 Task: Search for emails with a due date from last year in Outlook.
Action: Mouse moved to (249, 9)
Screenshot: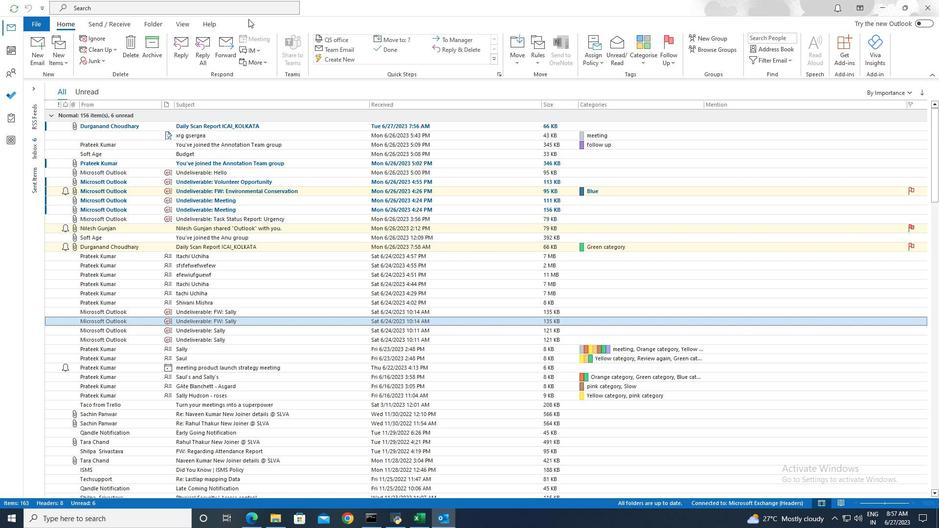 
Action: Mouse pressed left at (249, 9)
Screenshot: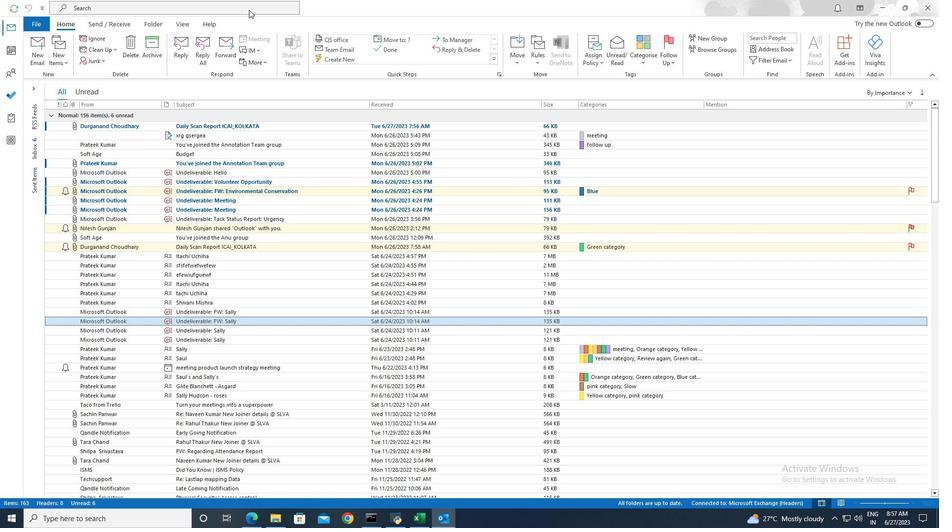 
Action: Mouse moved to (340, 7)
Screenshot: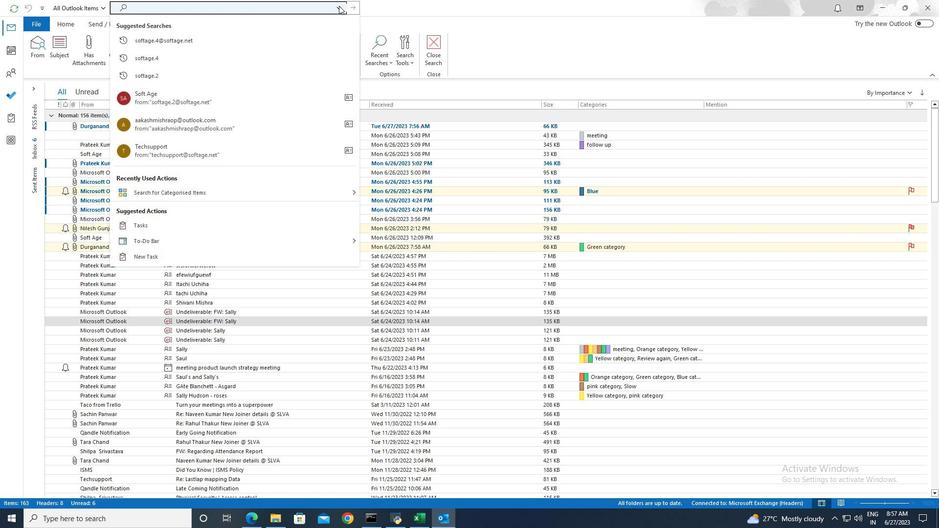 
Action: Mouse pressed left at (340, 7)
Screenshot: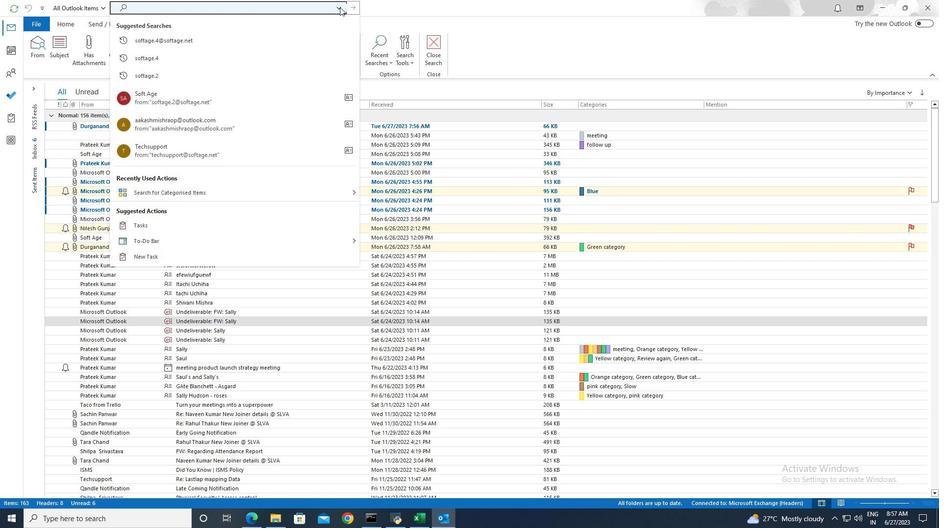 
Action: Mouse moved to (346, 114)
Screenshot: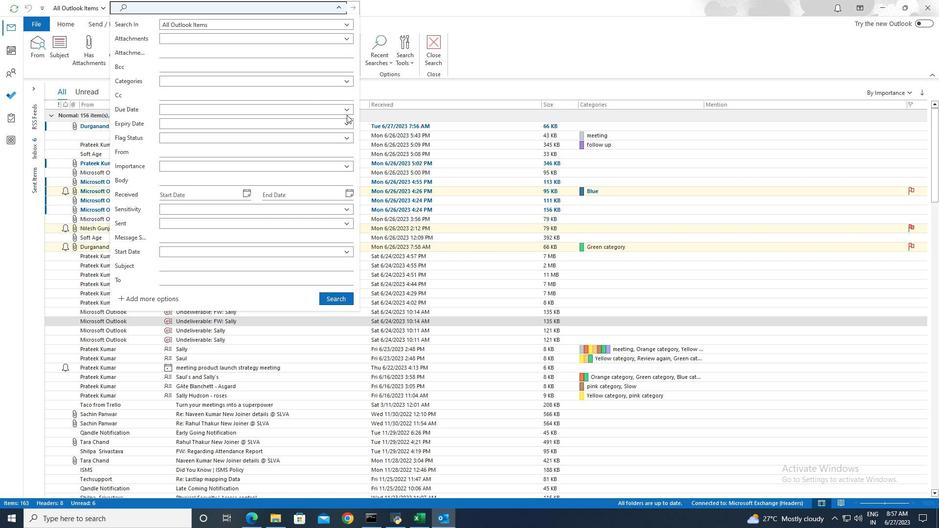 
Action: Mouse pressed left at (346, 114)
Screenshot: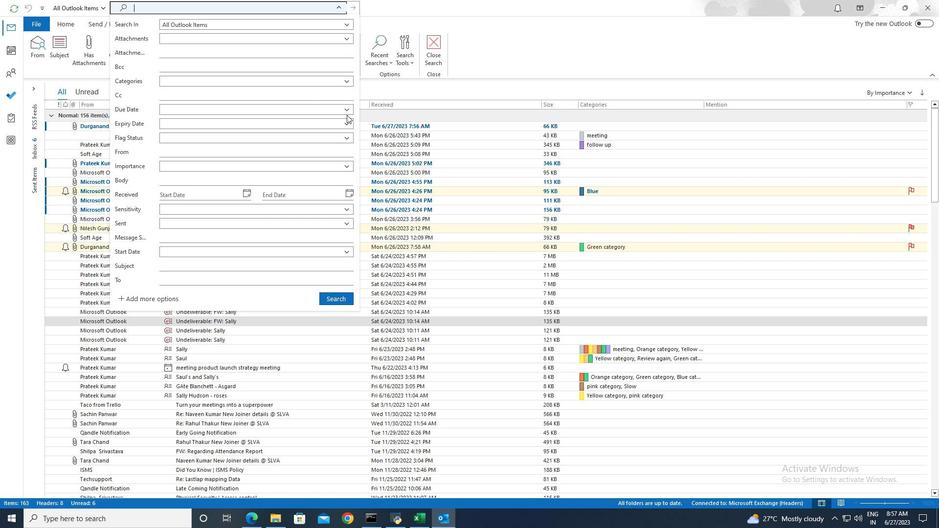 
Action: Mouse moved to (345, 113)
Screenshot: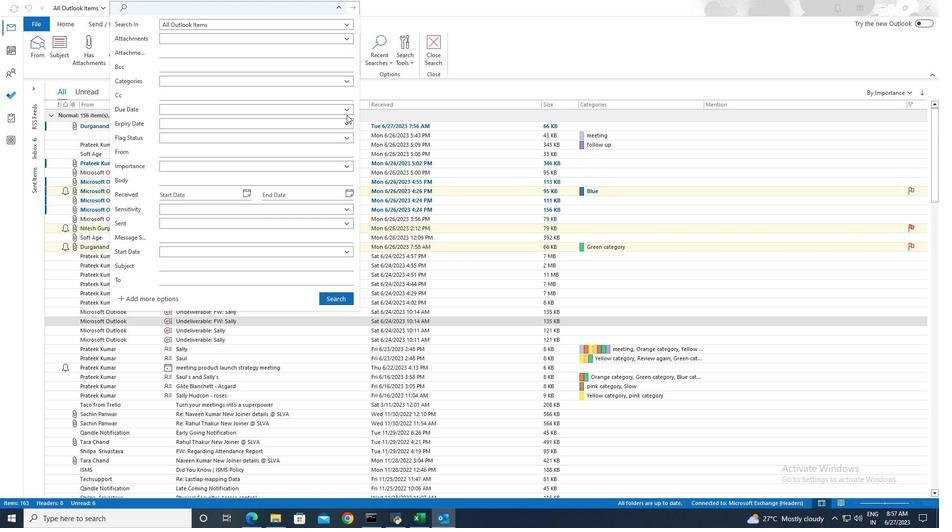 
Action: Mouse pressed left at (345, 113)
Screenshot: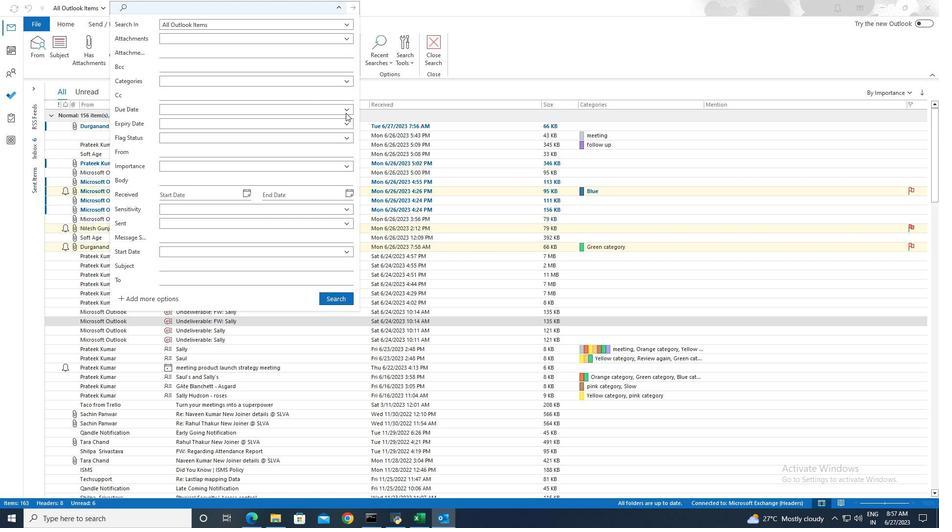 
Action: Mouse moved to (254, 227)
Screenshot: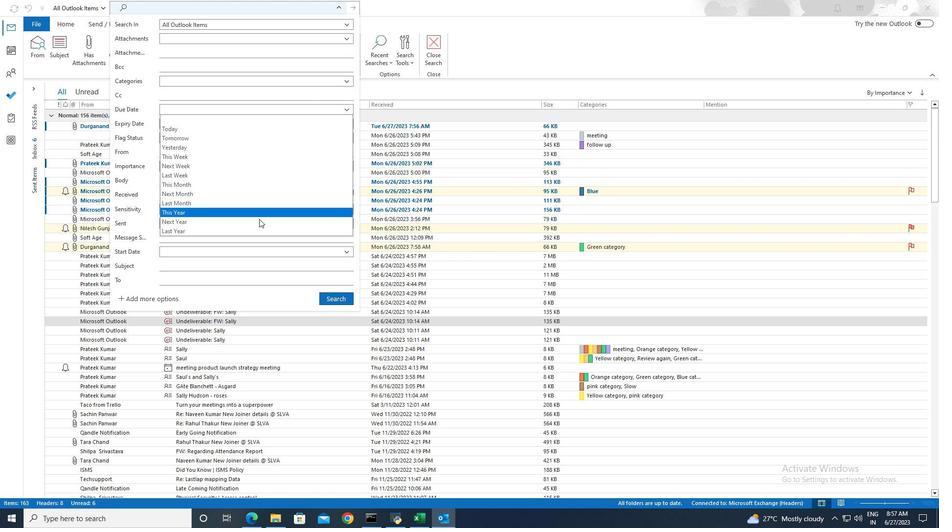 
Action: Mouse pressed left at (254, 227)
Screenshot: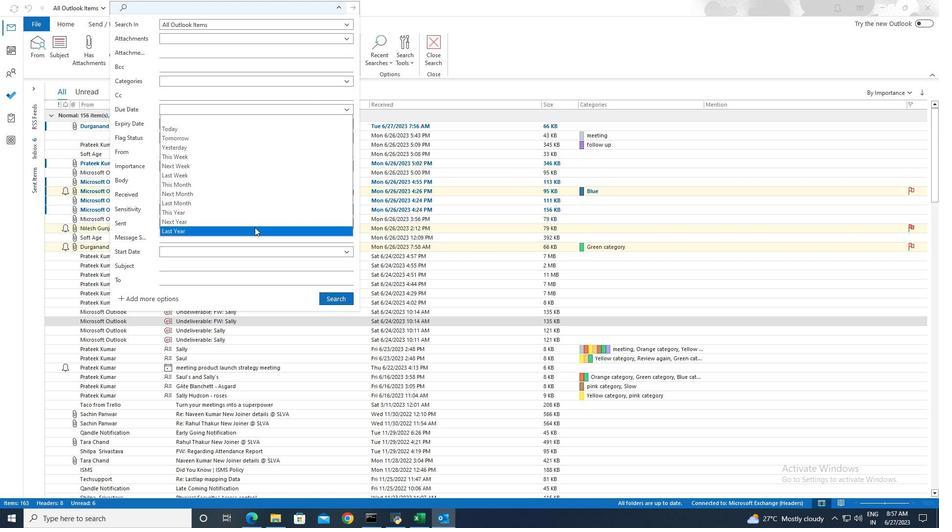 
Action: Mouse moved to (336, 297)
Screenshot: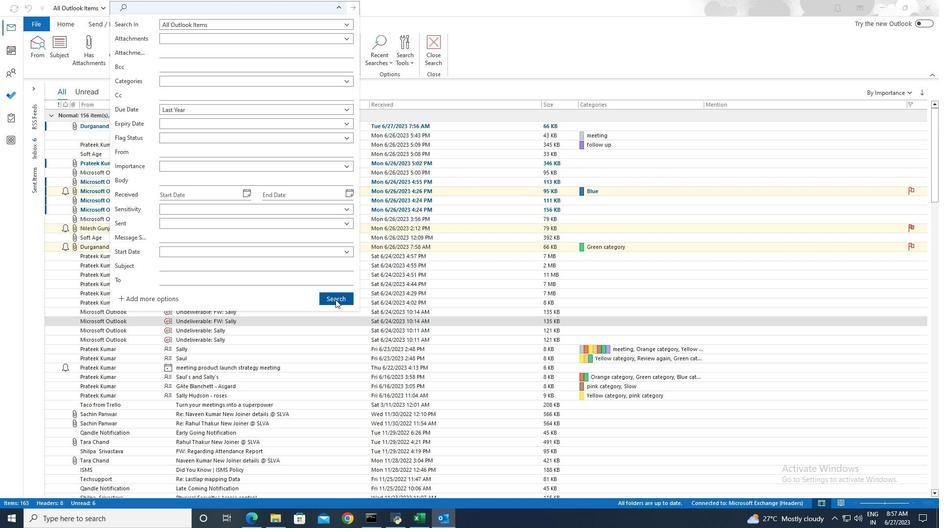 
Action: Mouse pressed left at (336, 297)
Screenshot: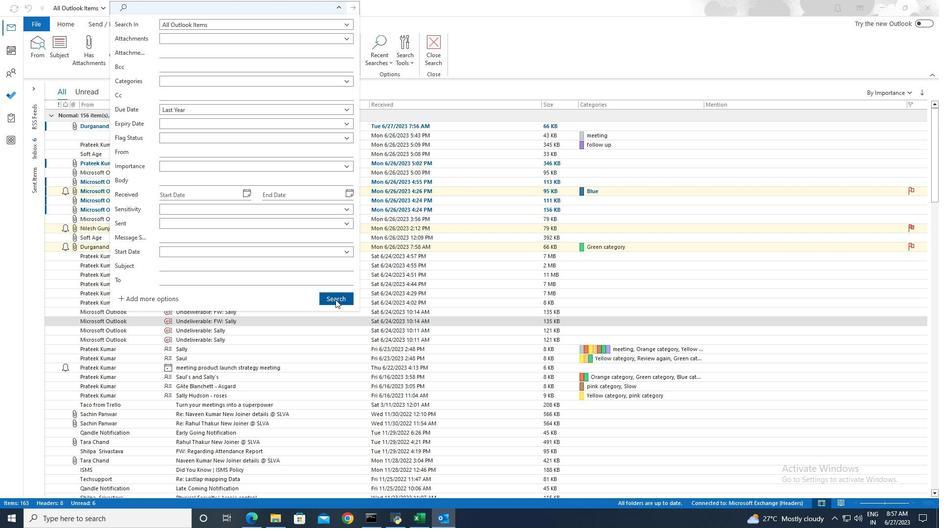 
